 Task: Select Beauty. Add to cart, from Sephora_x000D_
 for 319 Chandan Way, Irving, Texas 75063, Cell Number 6823134501, following items : The Ordinary Azelaic Acid 10% Suspension Brightening Cream (1 oz)_x000D_
 - 2, Olaplex No. 5 Bond Maintenance Conditioner (8.5 oz)_x000D_
 - 2, Velour Lashes Natural Lash Collection Effortless No Trim Would I Lie? False Eyelashes_x000D_
 - 1, Urban Decay MINI De-Slick Oil-Control Makeup Setting Spray (1 oz)_x000D_
 - 3, The INKEY List Caffeine Stimulating Scalp Treatment (5 oz)_x000D_
 - 1
Action: Mouse moved to (761, 100)
Screenshot: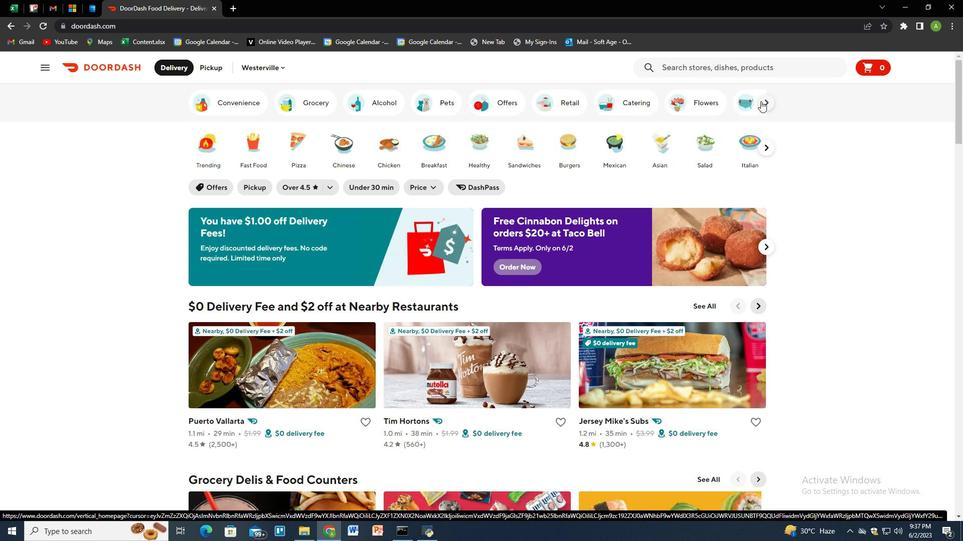 
Action: Mouse pressed left at (761, 100)
Screenshot: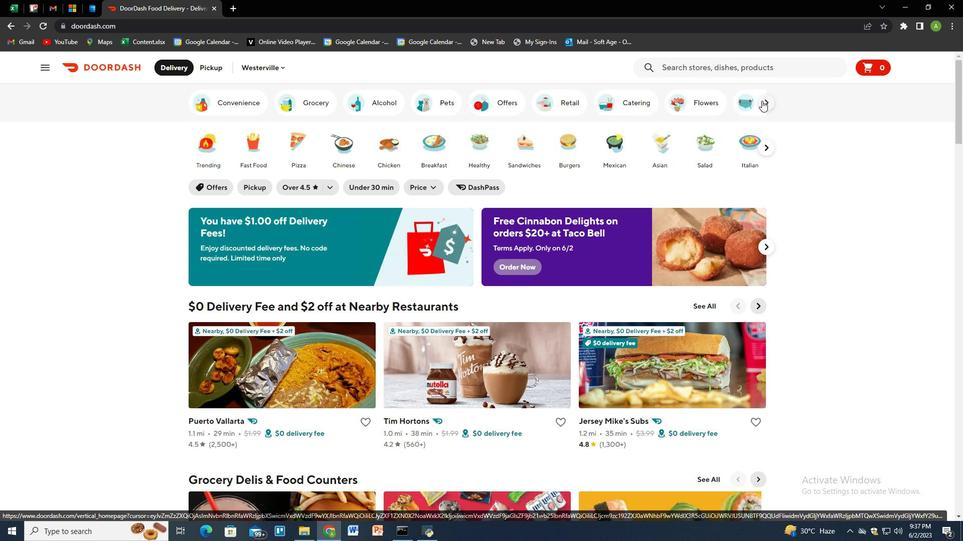 
Action: Mouse moved to (604, 99)
Screenshot: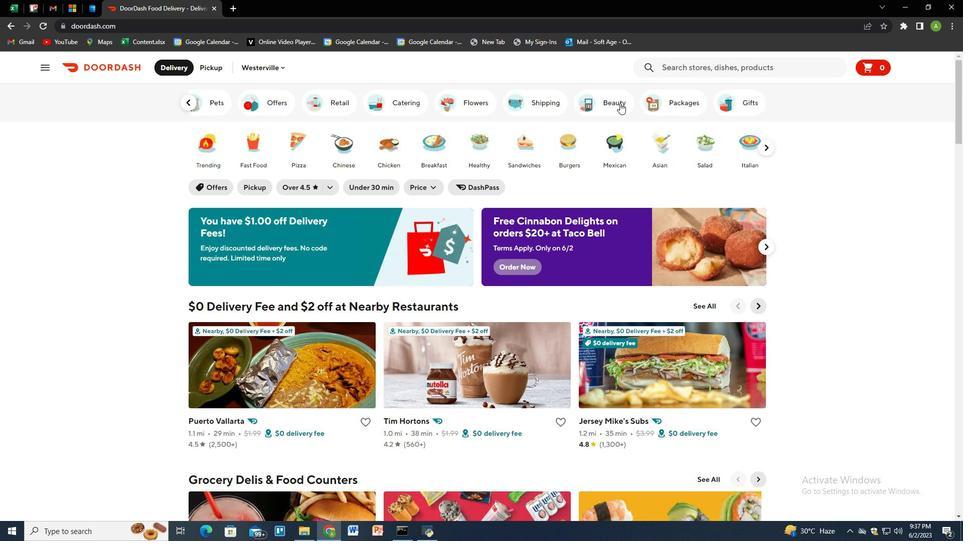 
Action: Mouse pressed left at (604, 99)
Screenshot: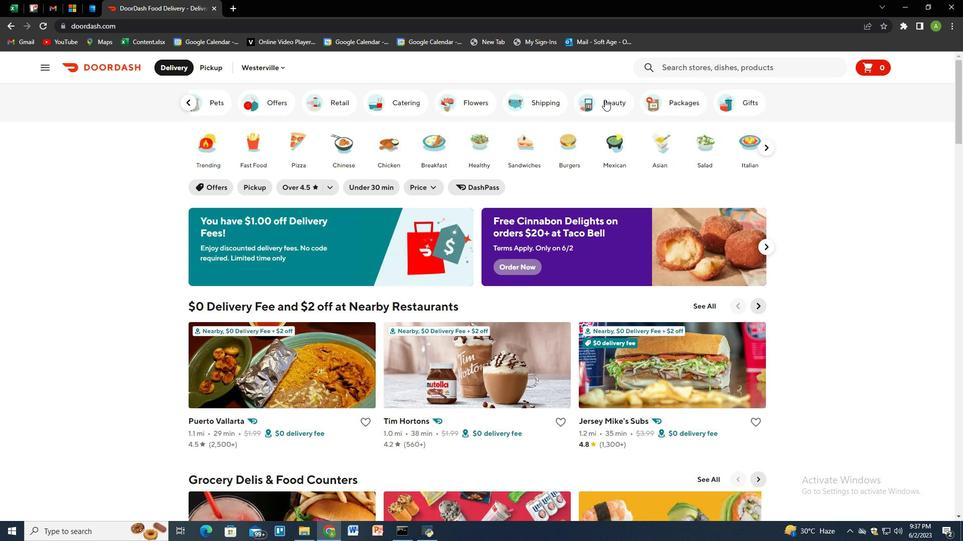 
Action: Mouse moved to (685, 71)
Screenshot: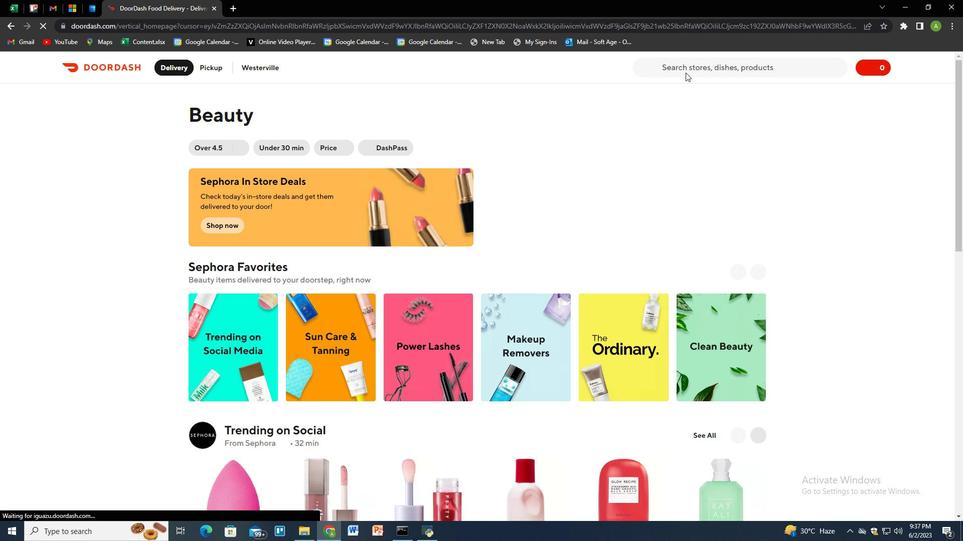 
Action: Mouse pressed left at (685, 71)
Screenshot: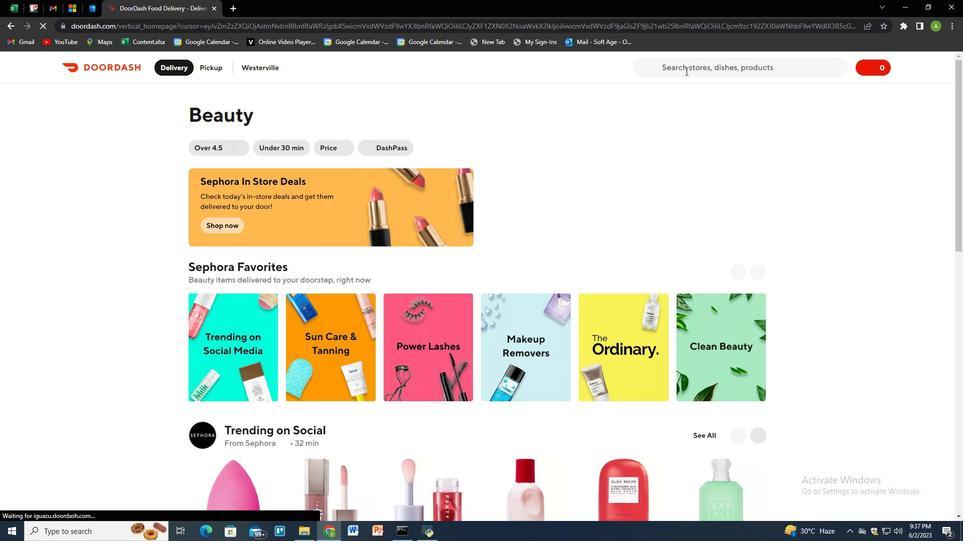 
Action: Key pressed sephora
Screenshot: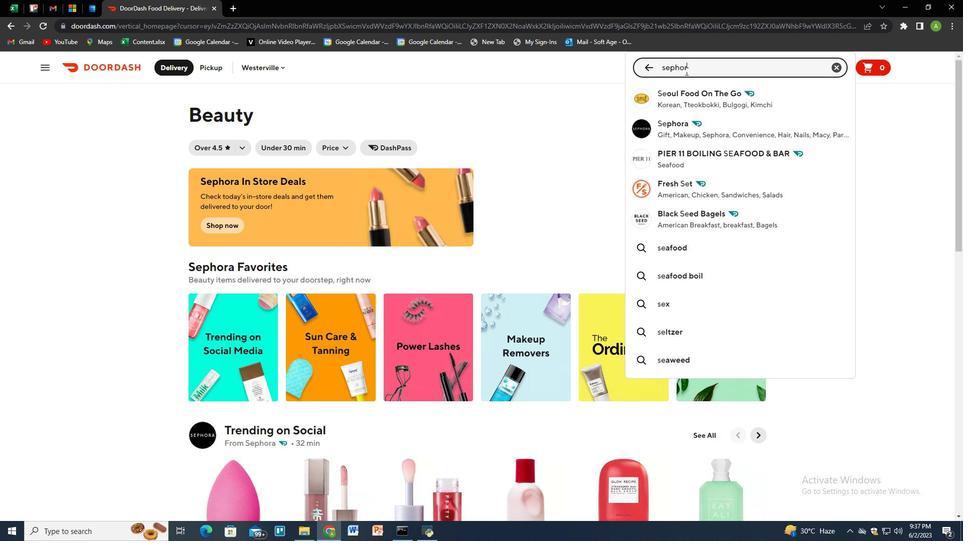 
Action: Mouse moved to (685, 93)
Screenshot: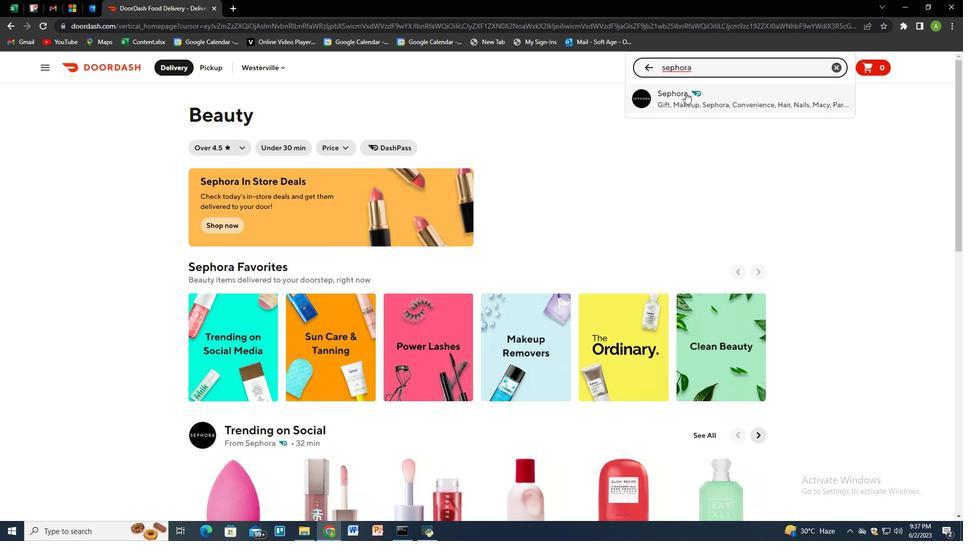 
Action: Mouse pressed left at (685, 93)
Screenshot: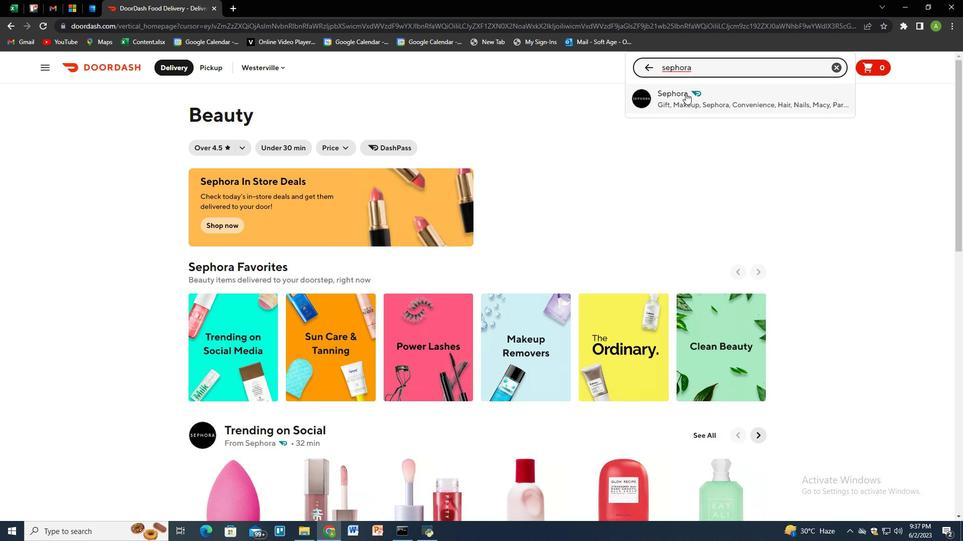 
Action: Mouse moved to (204, 70)
Screenshot: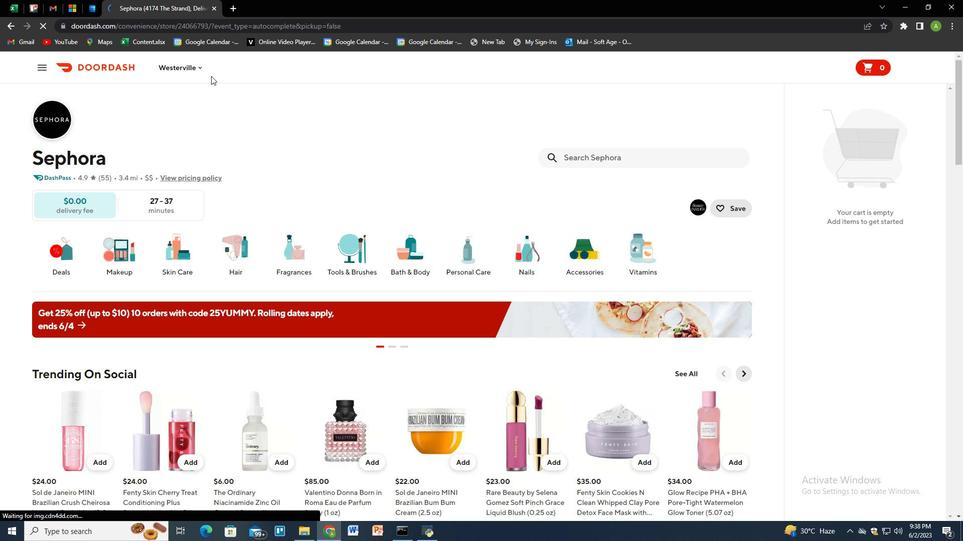 
Action: Mouse pressed left at (204, 70)
Screenshot: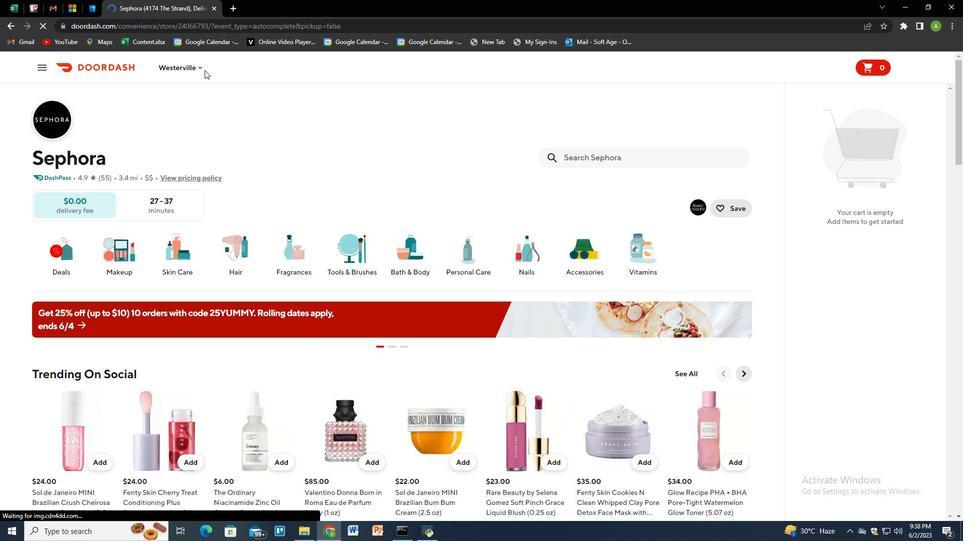 
Action: Mouse moved to (203, 69)
Screenshot: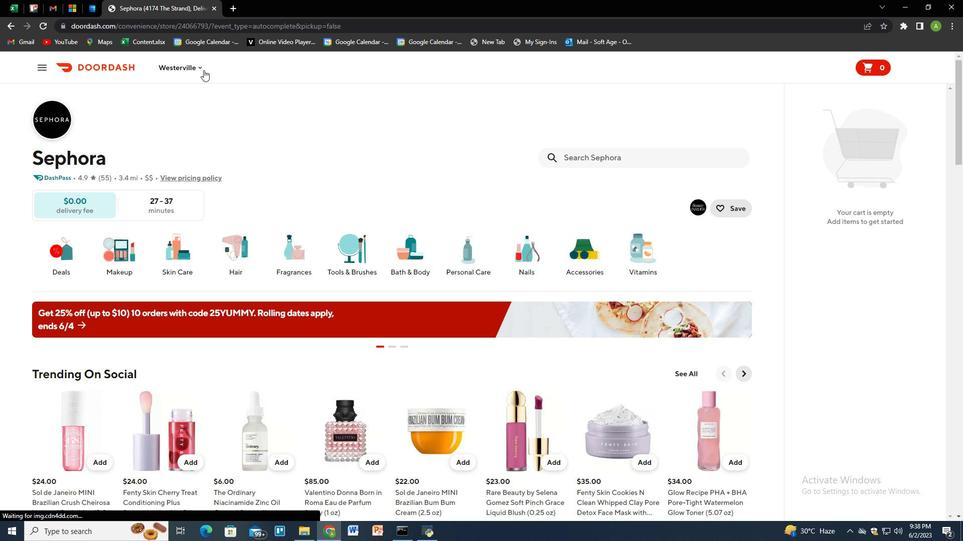 
Action: Mouse pressed left at (203, 69)
Screenshot: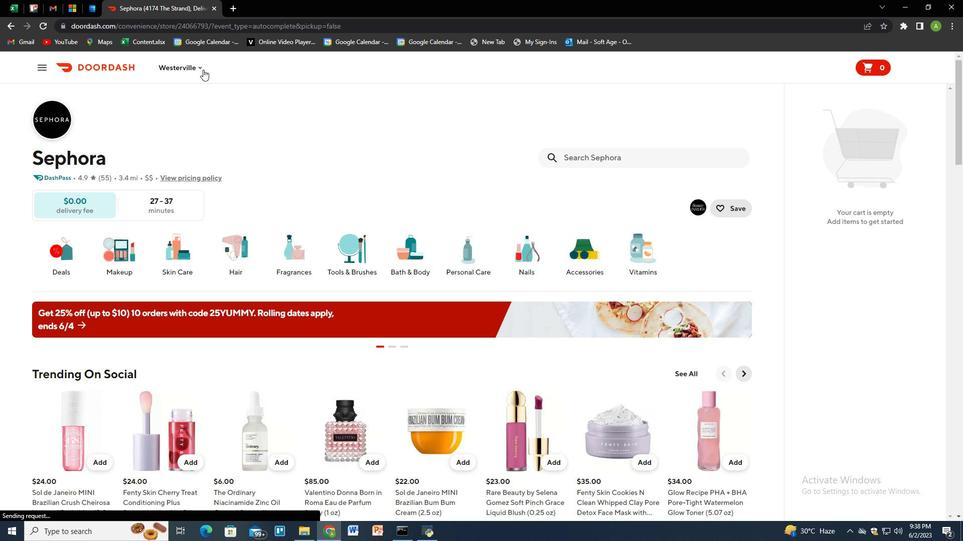 
Action: Mouse moved to (227, 111)
Screenshot: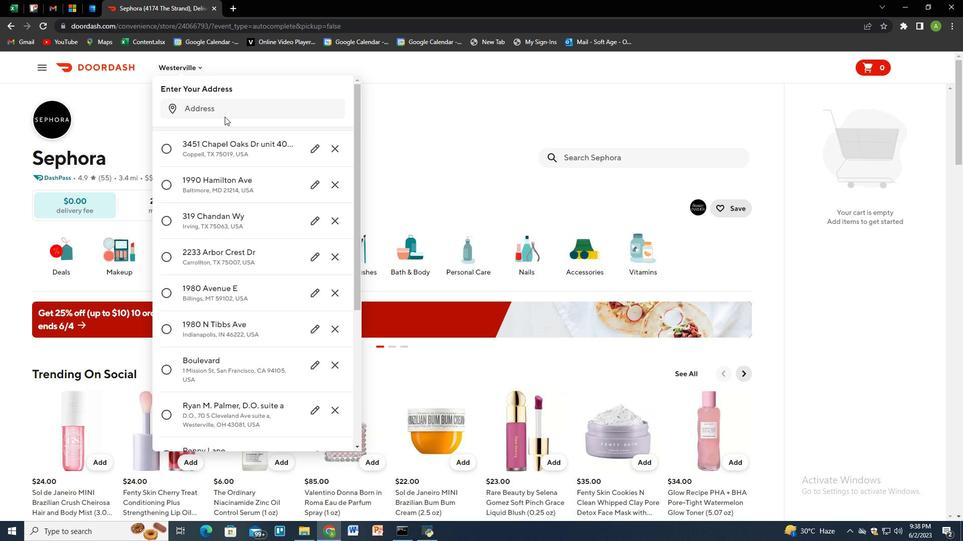 
Action: Mouse pressed left at (227, 111)
Screenshot: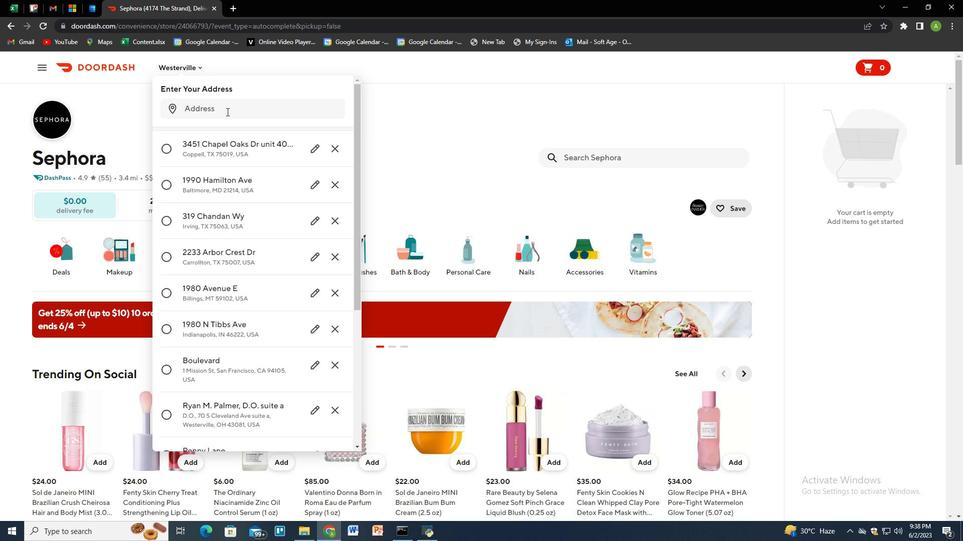 
Action: Key pressed 319<Key.space>chandan<Key.space>way,<Key.space>irving,<Key.space>texas<Key.space>75063<Key.enter>
Screenshot: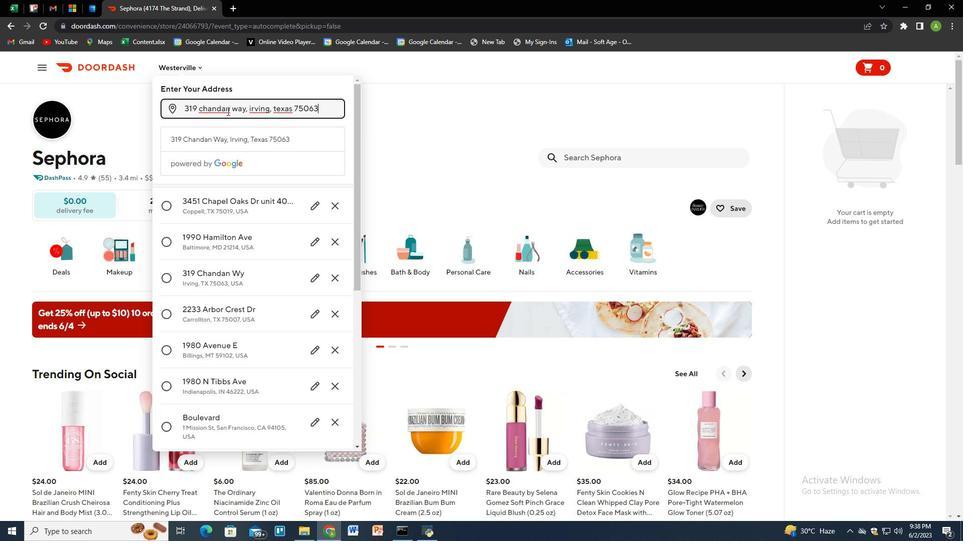 
Action: Mouse moved to (282, 405)
Screenshot: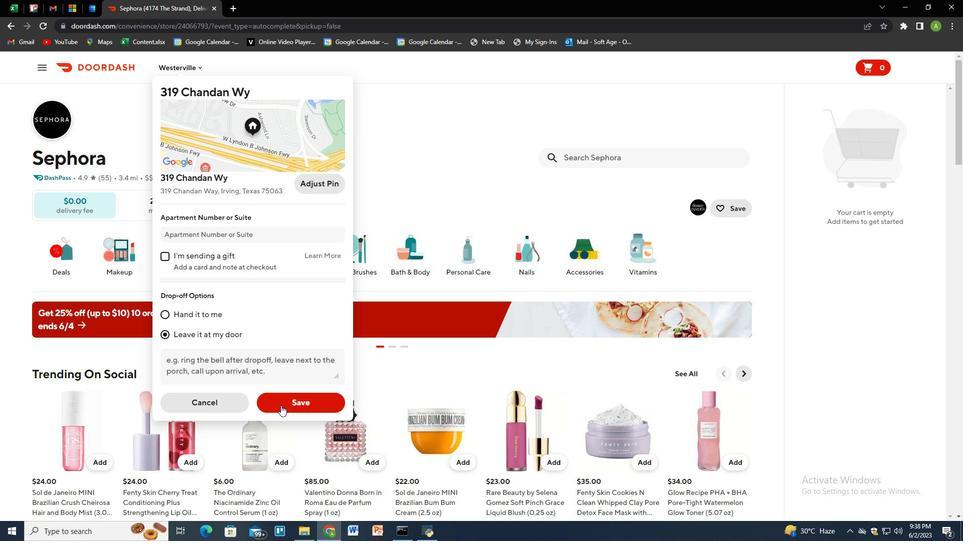 
Action: Mouse pressed left at (282, 405)
Screenshot: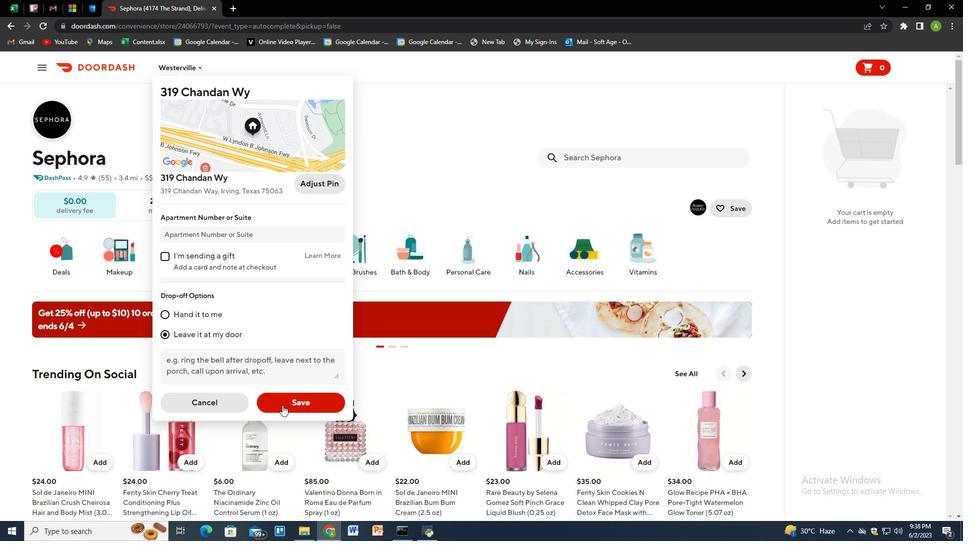 
Action: Mouse moved to (594, 159)
Screenshot: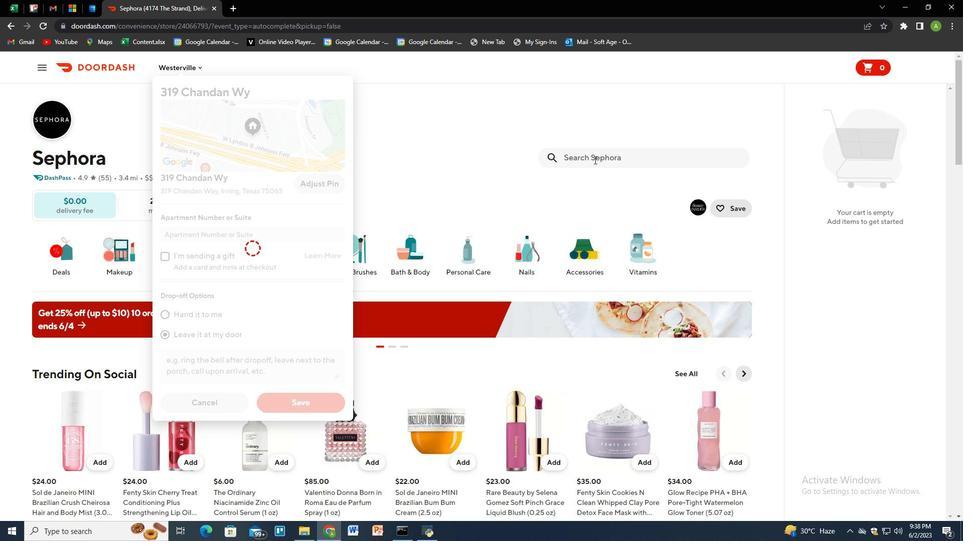 
Action: Mouse pressed left at (594, 159)
Screenshot: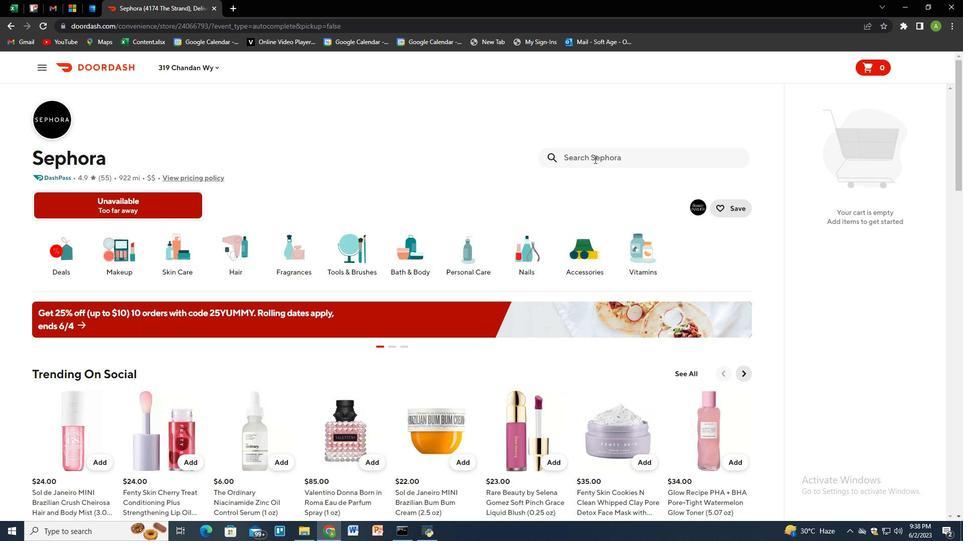 
Action: Key pressed the<Key.space>ordinary<Key.space>azelaic<Key.space>acid<Key.space>10<Key.shift><Key.shift><Key.shift><Key.shift>%<Key.space>suspension<Key.space>brightening<Key.space>cream<Key.space><Key.shift_r><Key.shift_r><Key.shift_r><Key.shift_r><Key.shift_r><Key.shift_r>(1<Key.space>oz<Key.shift_r><Key.shift_r><Key.shift_r><Key.shift_r><Key.shift_r><Key.shift_r><Key.shift_r><Key.shift_r><Key.shift_r><Key.shift_r><Key.shift_r><Key.shift_r><Key.shift_r><Key.shift_r><Key.shift_r><Key.shift_r><Key.shift_r>)<Key.enter>
Screenshot: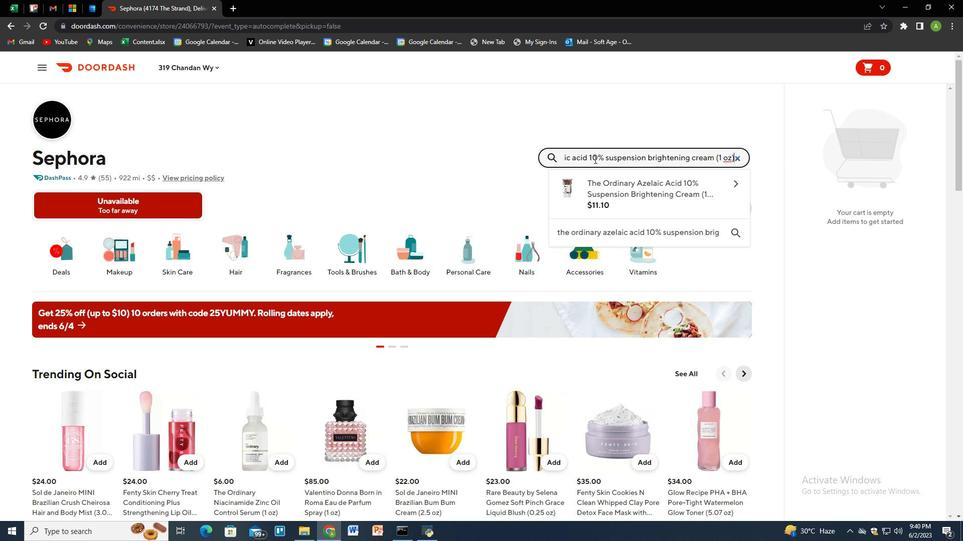 
Action: Mouse moved to (84, 261)
Screenshot: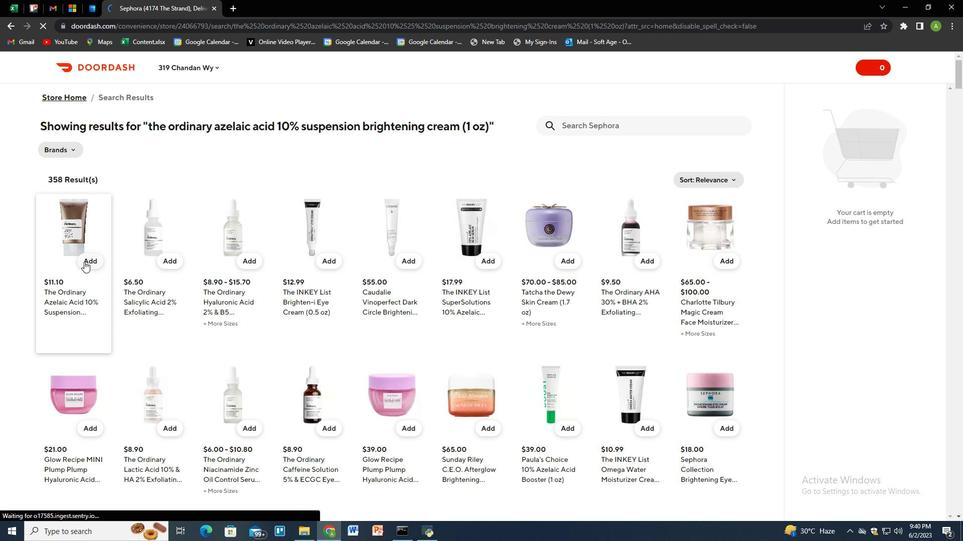
Action: Mouse pressed left at (84, 261)
Screenshot: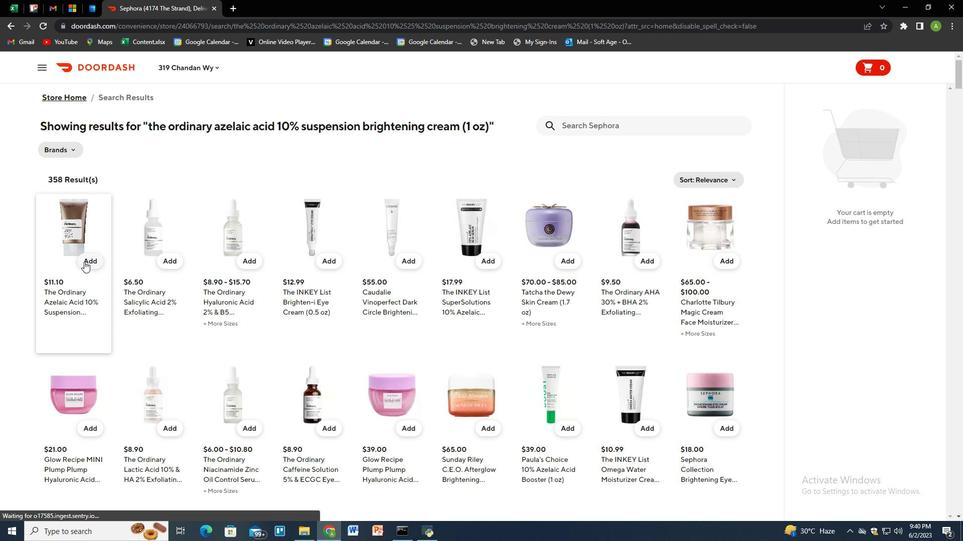 
Action: Mouse moved to (929, 173)
Screenshot: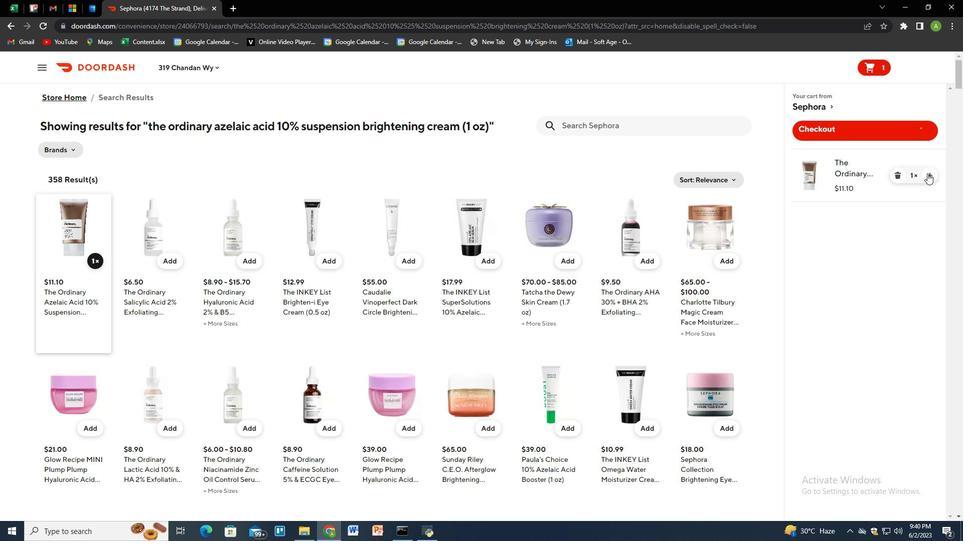 
Action: Mouse pressed left at (929, 173)
Screenshot: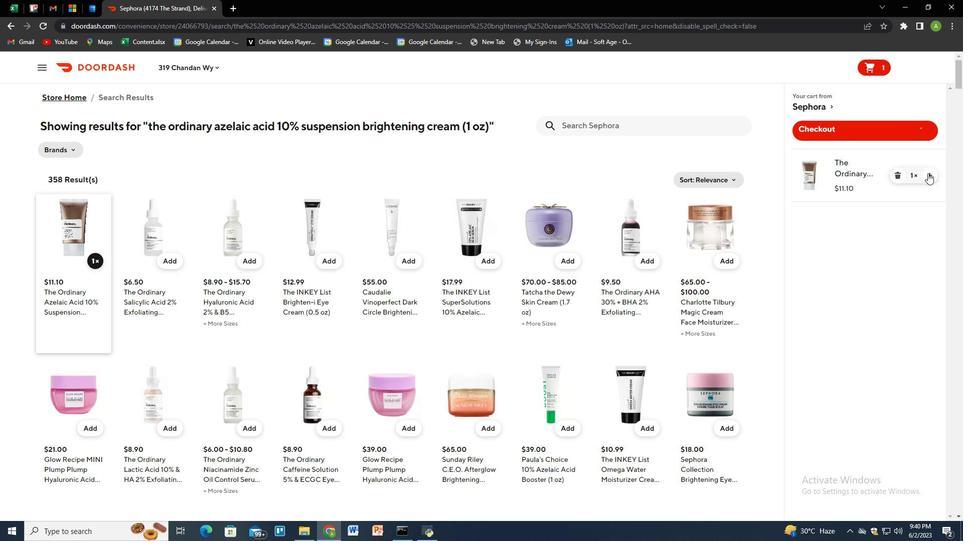 
Action: Mouse moved to (634, 128)
Screenshot: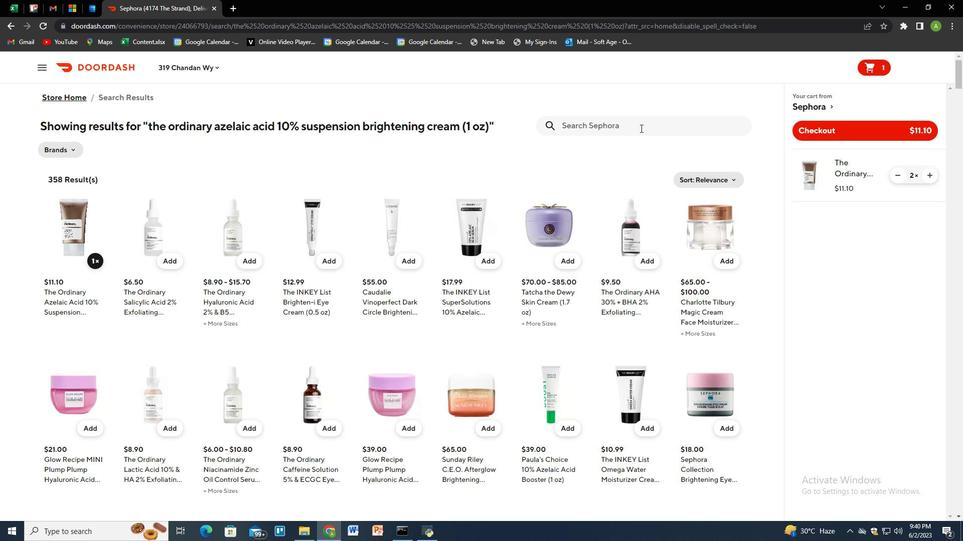 
Action: Mouse pressed left at (634, 128)
Screenshot: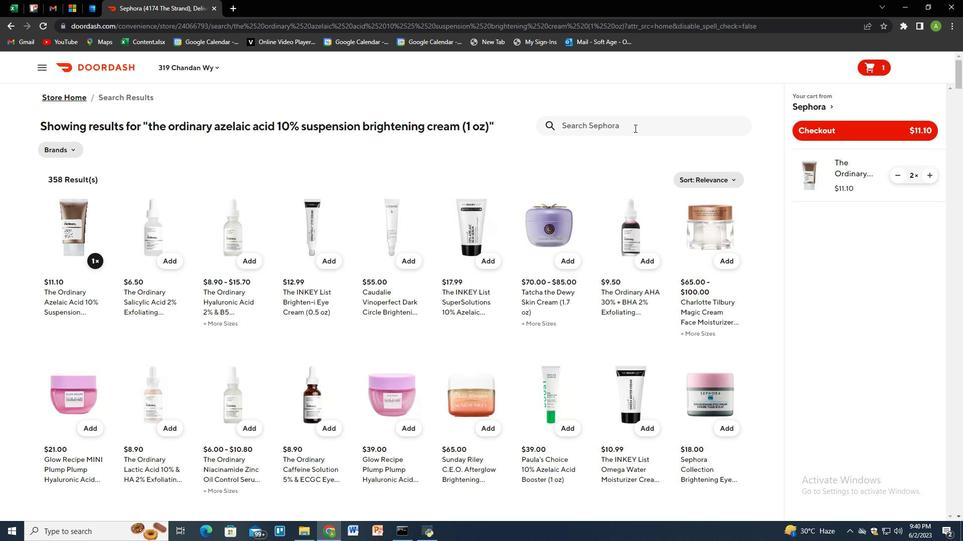
Action: Key pressed olaplex<Key.space>no.<Key.space>5<Key.space>bond<Key.space>maintenance<Key.space>conditioner<Key.space><Key.shift_r>(8.5<Key.space>oz<Key.shift_r>)<Key.enter>
Screenshot: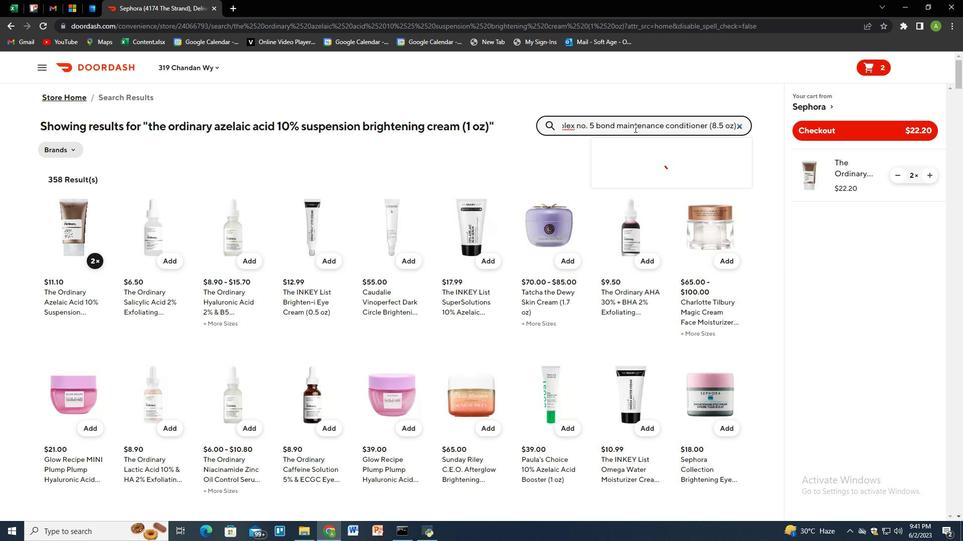 
Action: Mouse moved to (84, 255)
Screenshot: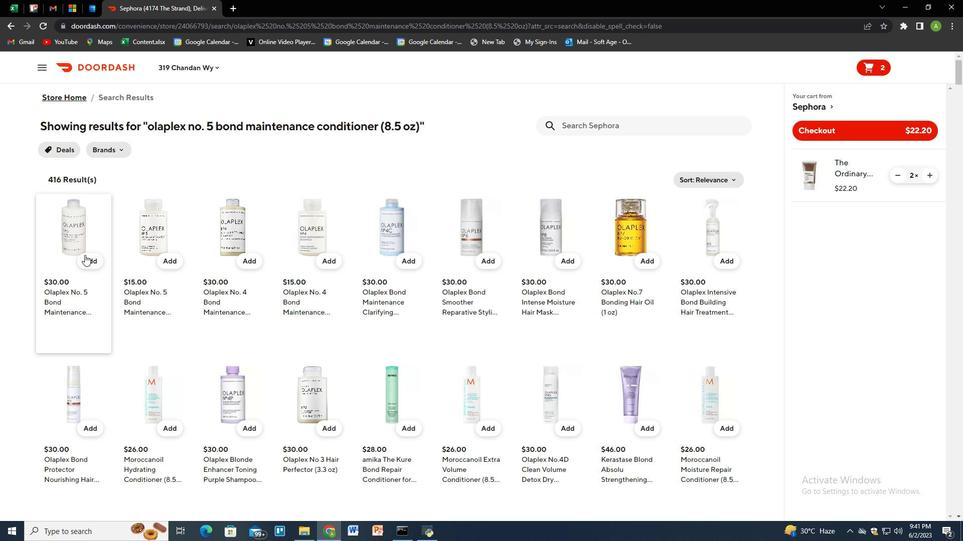 
Action: Mouse pressed left at (84, 255)
Screenshot: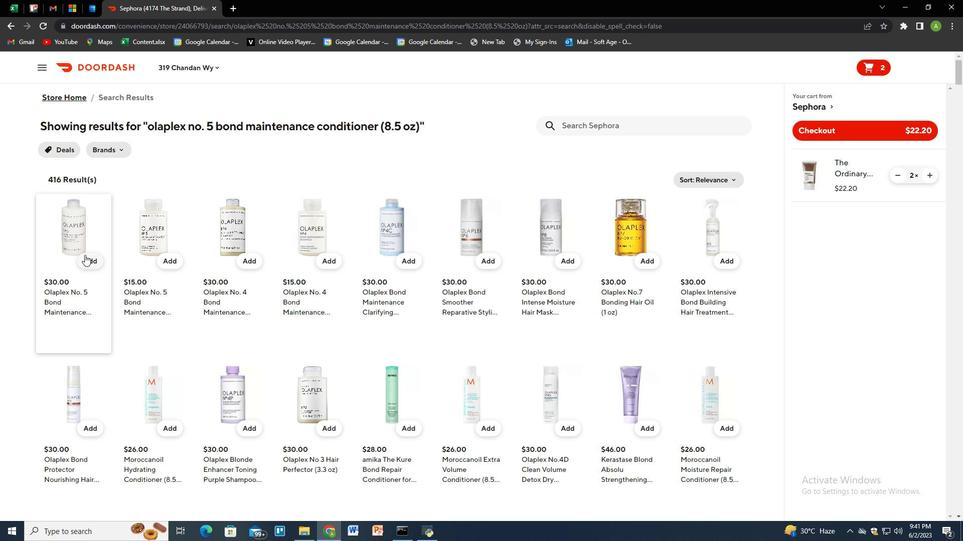 
Action: Mouse moved to (933, 227)
Screenshot: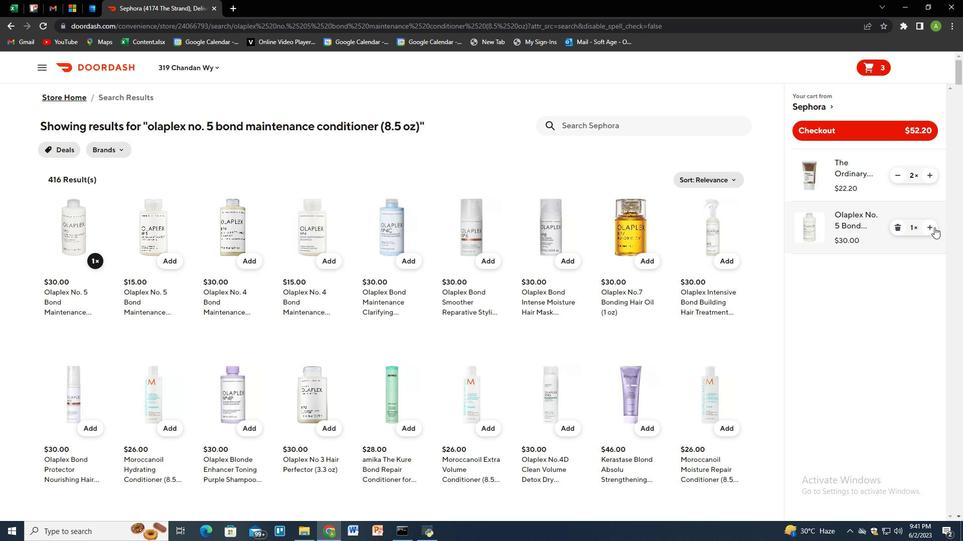
Action: Mouse pressed left at (933, 227)
Screenshot: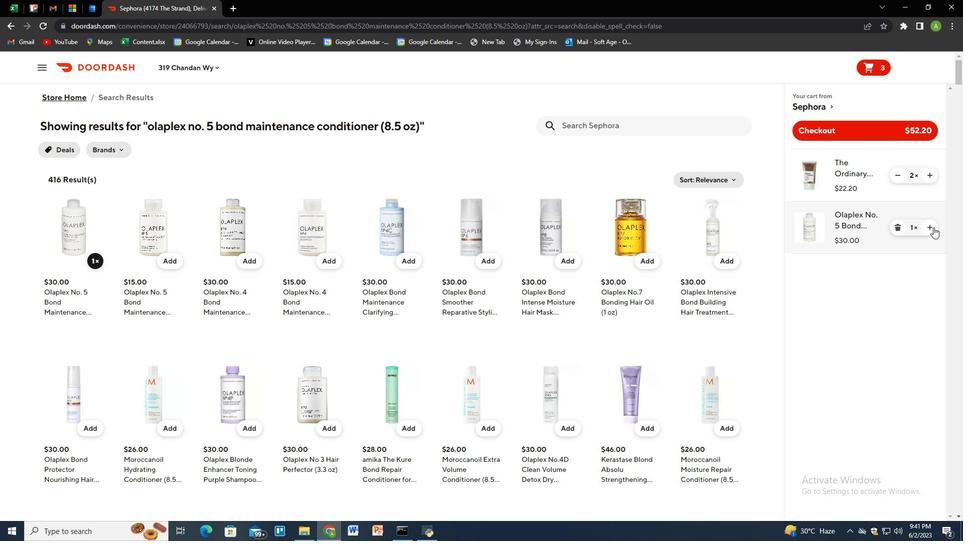 
Action: Mouse moved to (583, 129)
Screenshot: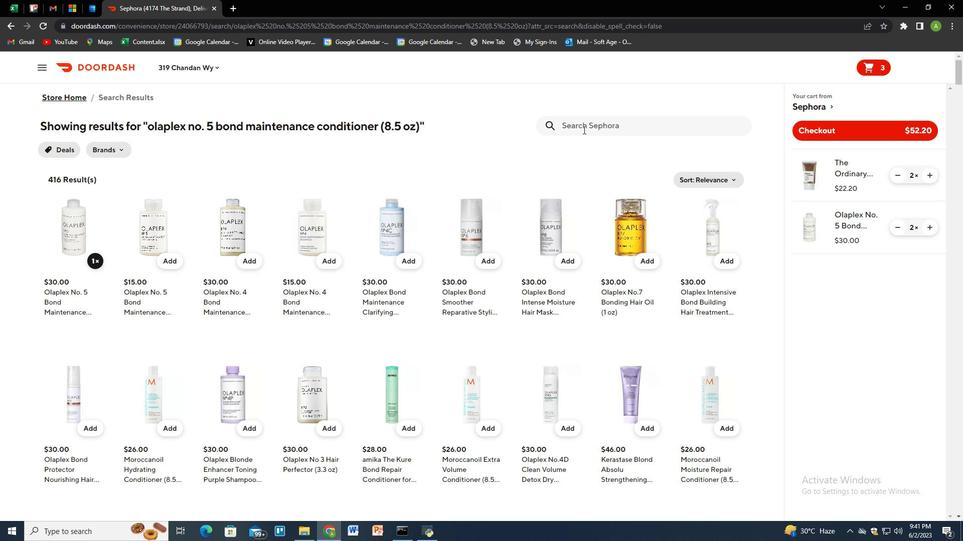 
Action: Mouse pressed left at (583, 129)
Screenshot: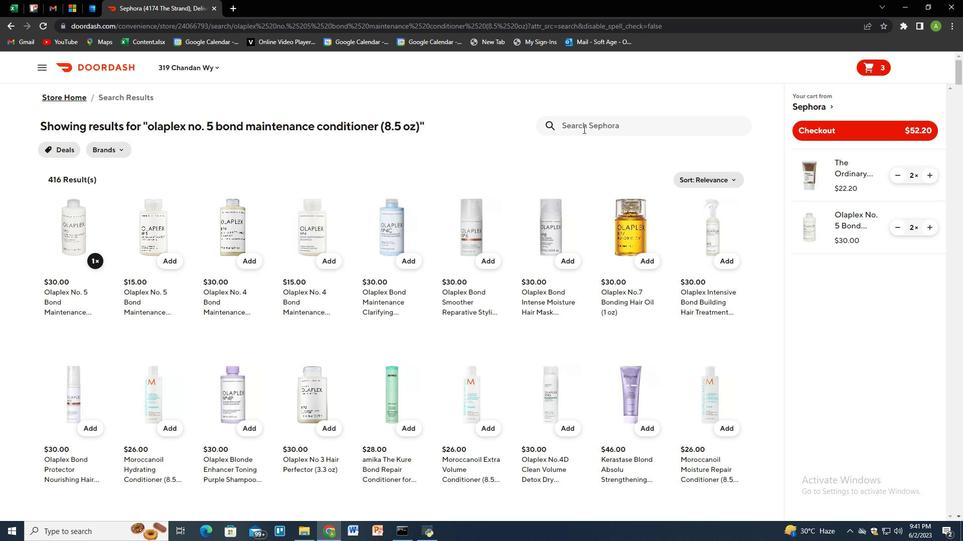 
Action: Mouse moved to (582, 128)
Screenshot: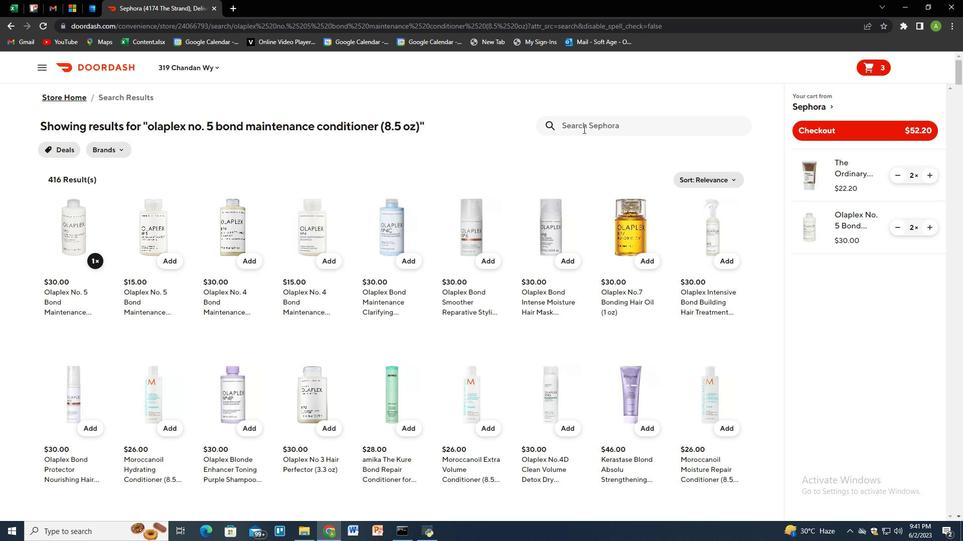 
Action: Key pressed velour<Key.space>lashs<Key.space>natural<Key.space>lash<Key.space>collection<Key.space>effortless<Key.space>no<Key.space>trim<Key.space>would<Key.space>i<Key.space>lie<Key.shift>?<Key.space>false<Key.space>eyelashes<Key.enter>
Screenshot: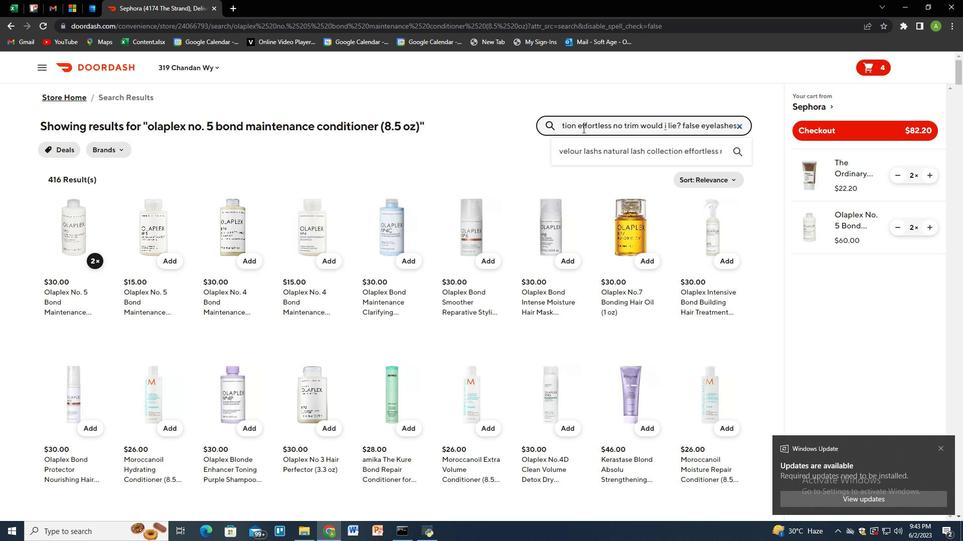 
Action: Mouse moved to (90, 270)
Screenshot: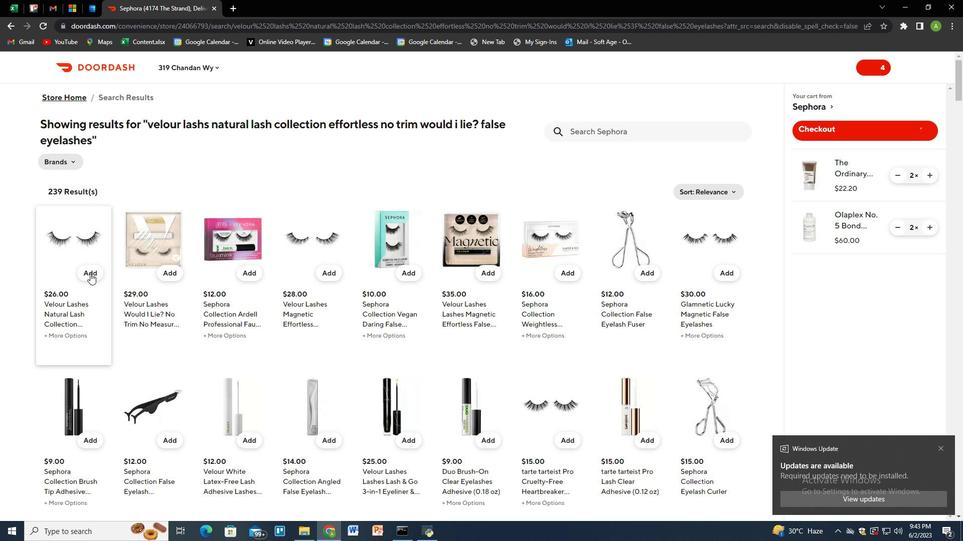 
Action: Mouse pressed left at (90, 270)
Screenshot: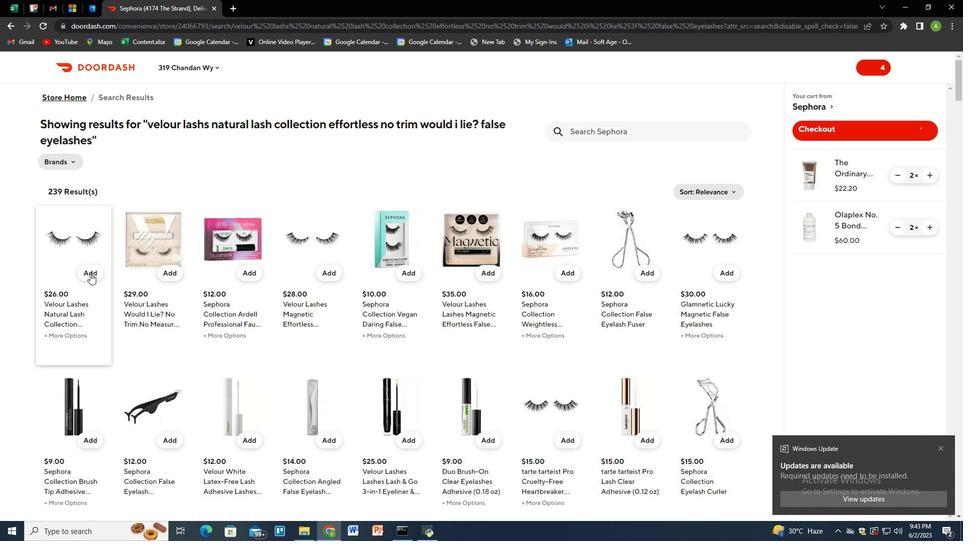 
Action: Mouse moved to (627, 490)
Screenshot: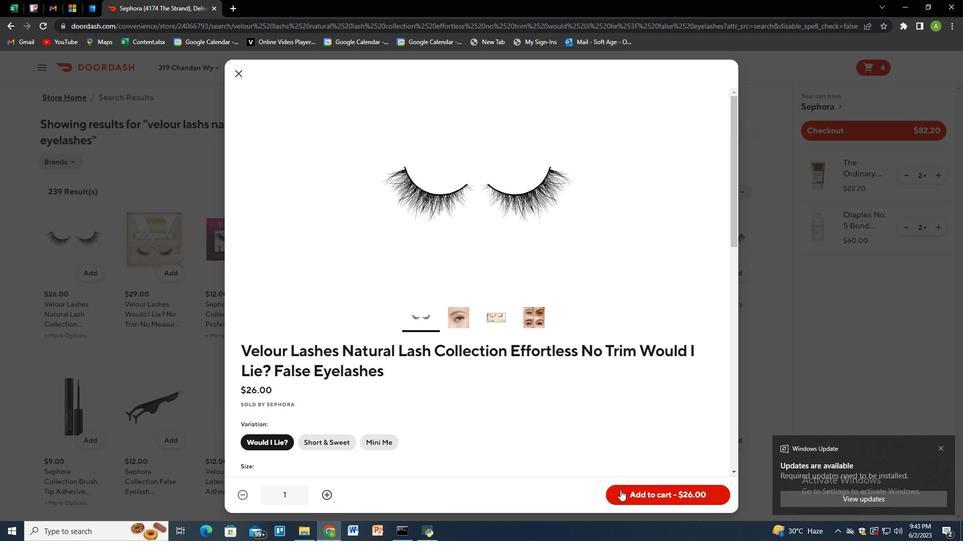 
Action: Mouse pressed left at (627, 490)
Screenshot: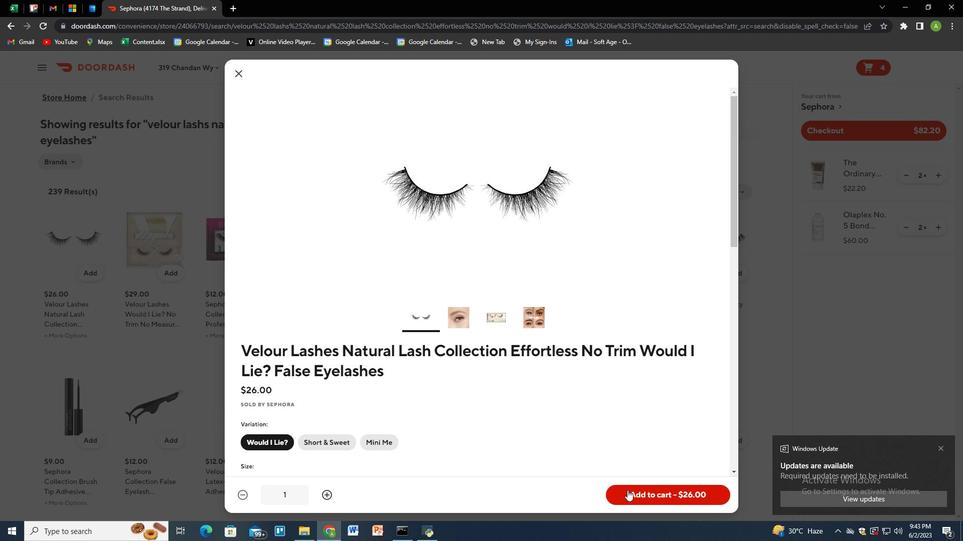 
Action: Mouse moved to (595, 134)
Screenshot: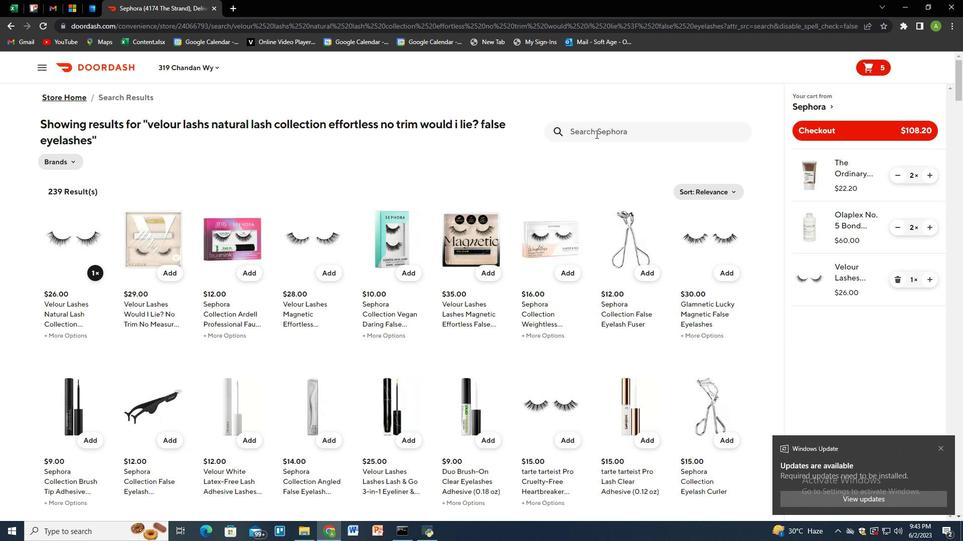 
Action: Mouse pressed left at (595, 134)
Screenshot: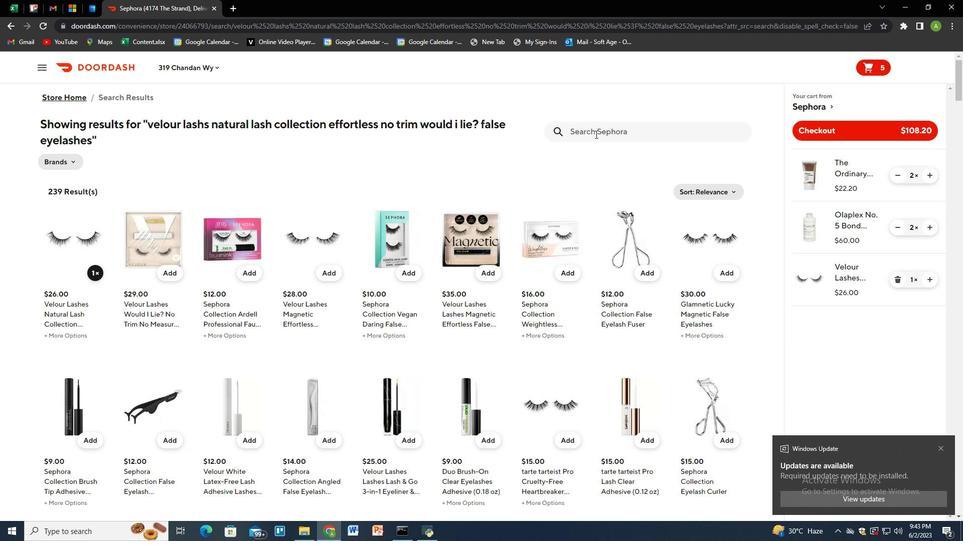 
Action: Key pressed urban<Key.space>decay<Key.space>mini<Key.space>de-slick<Key.space>oil-control<Key.space>makeup<Key.space>setting<Key.space>spray<Key.space><Key.shift_r><Key.shift_r><Key.shift_r><Key.shift_r><Key.shift_r><Key.shift_r>(1<Key.space>oz<Key.shift_r>)<Key.enter>
Screenshot: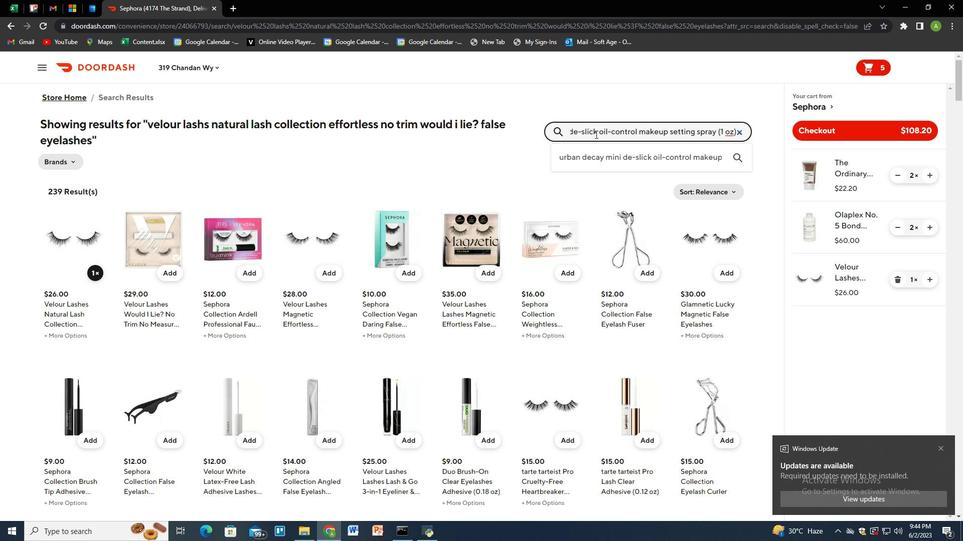 
Action: Mouse moved to (92, 260)
Screenshot: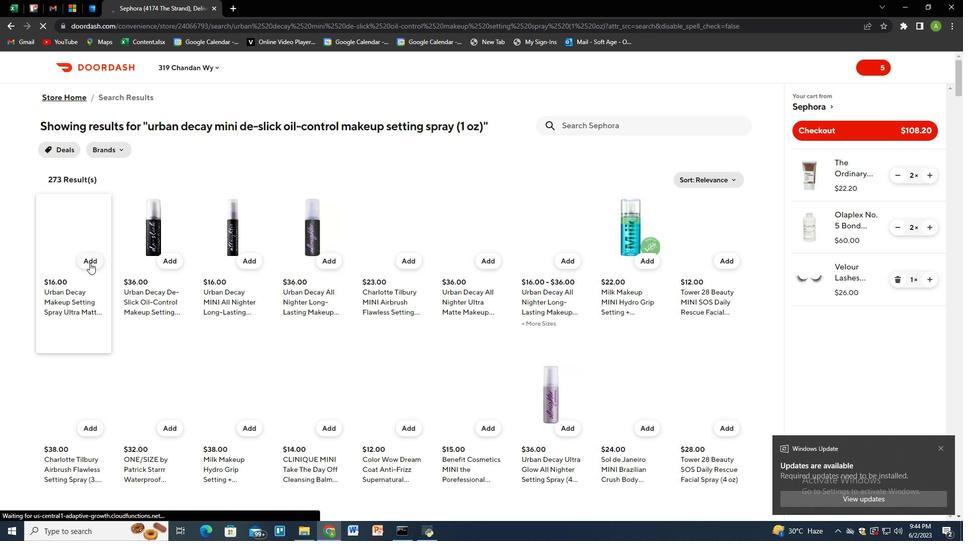 
Action: Mouse pressed left at (92, 260)
Screenshot: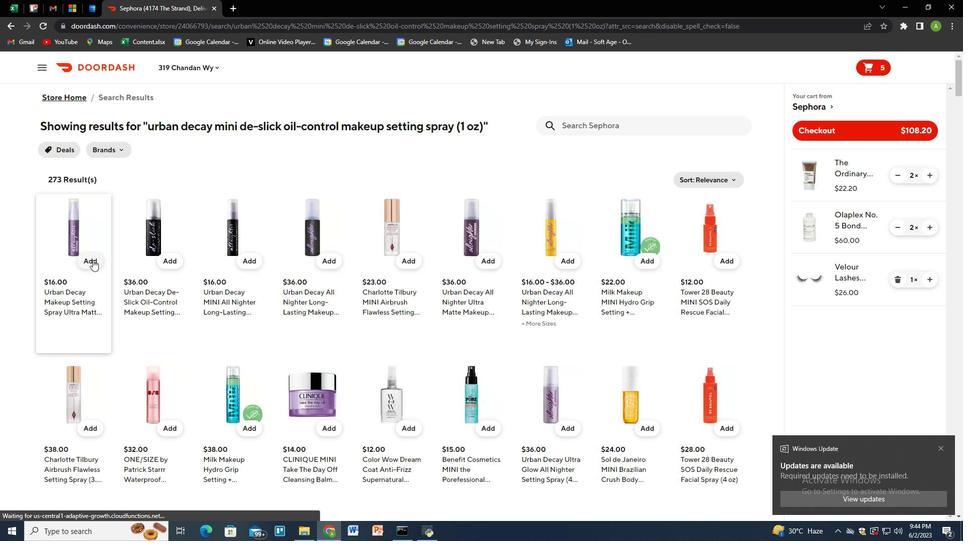 
Action: Mouse moved to (928, 328)
Screenshot: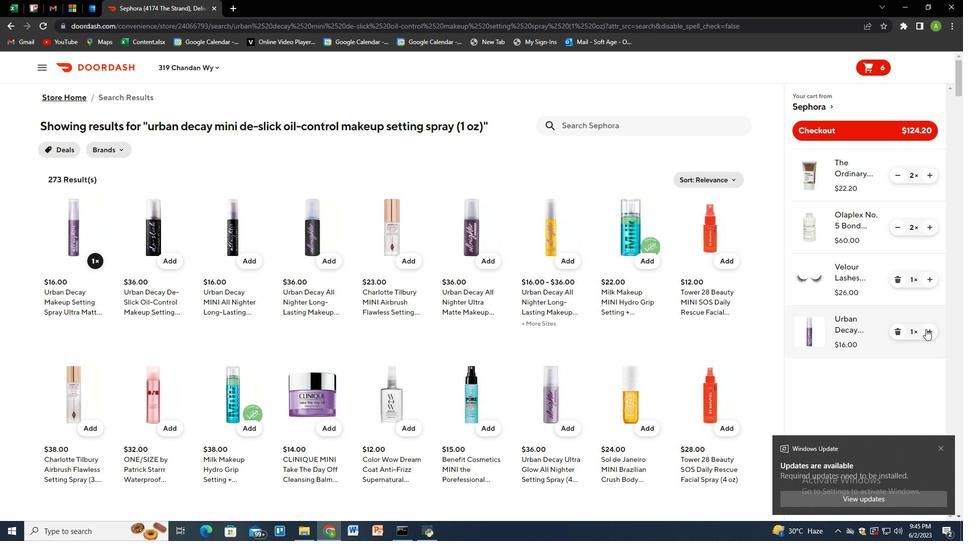 
Action: Mouse pressed left at (928, 328)
Screenshot: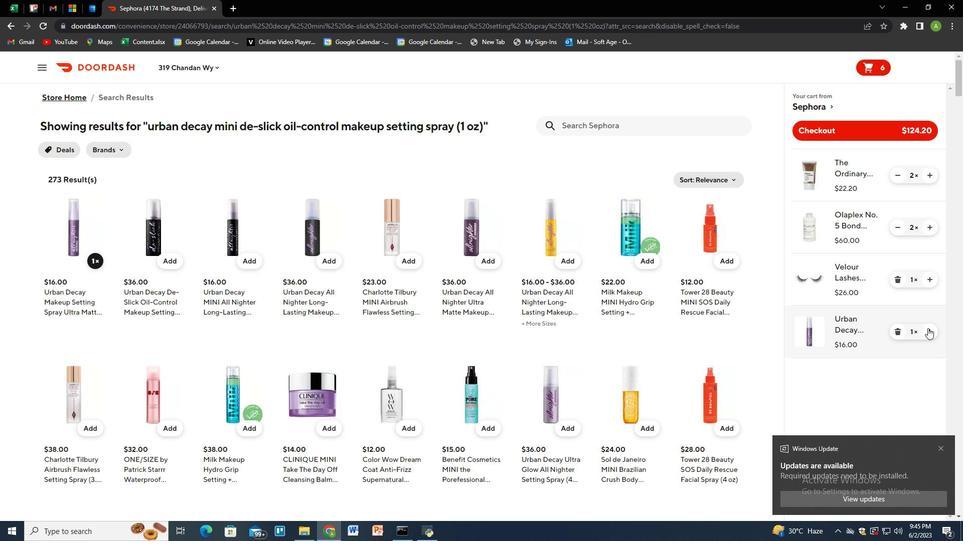 
Action: Mouse pressed left at (928, 328)
Screenshot: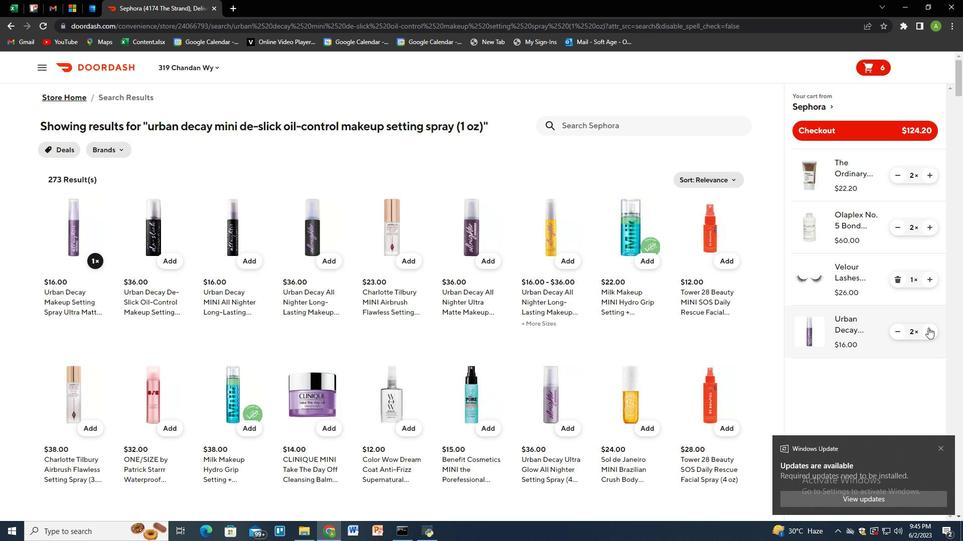 
Action: Mouse moved to (594, 123)
Screenshot: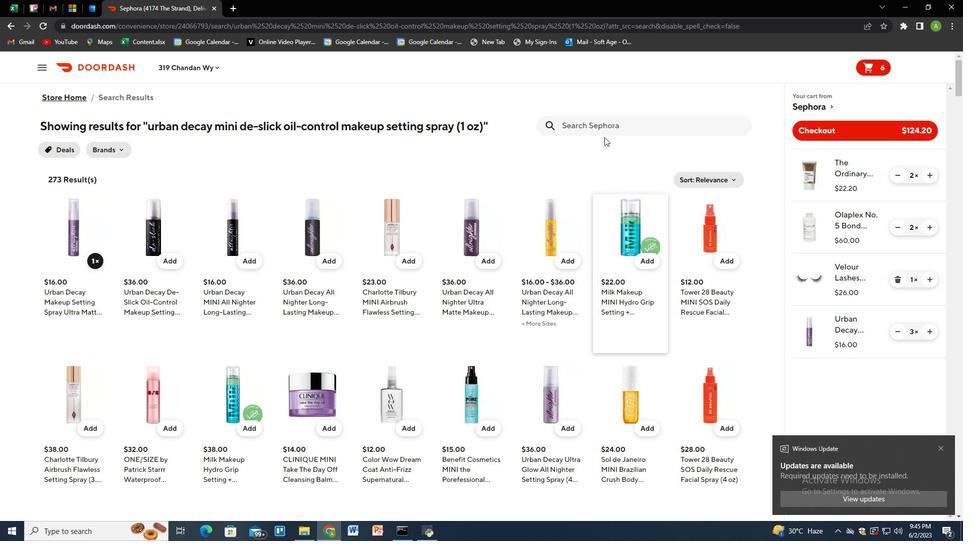 
Action: Mouse pressed left at (594, 123)
Screenshot: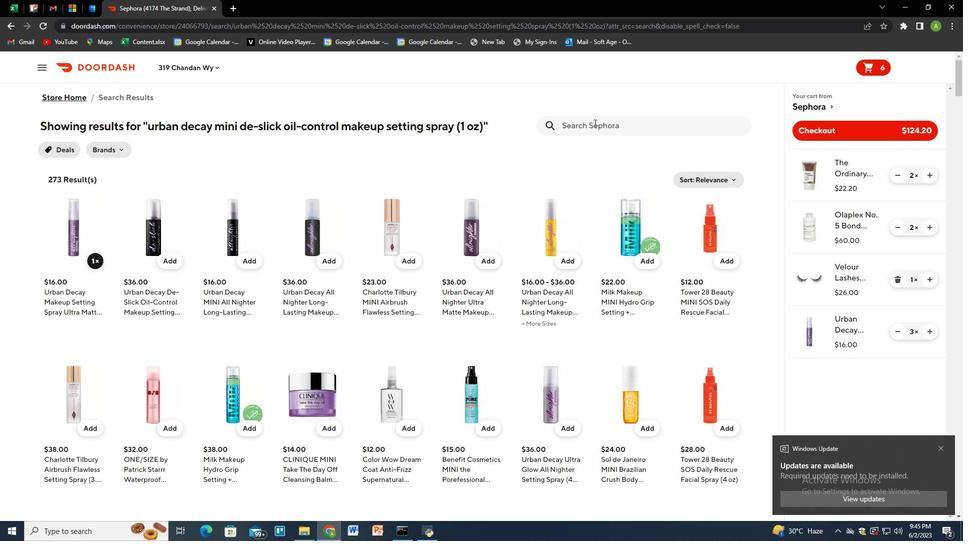 
Action: Key pressed the<Key.space>im<Key.backspace>nkey<Key.space>k<Key.backspace>list<Key.space>caffeine<Key.space>stimulating<Key.space>scalp<Key.space>treatment<Key.space><Key.shift_r><Key.shift_r>(5<Key.space>oz<Key.shift_r>)<Key.enter>
Screenshot: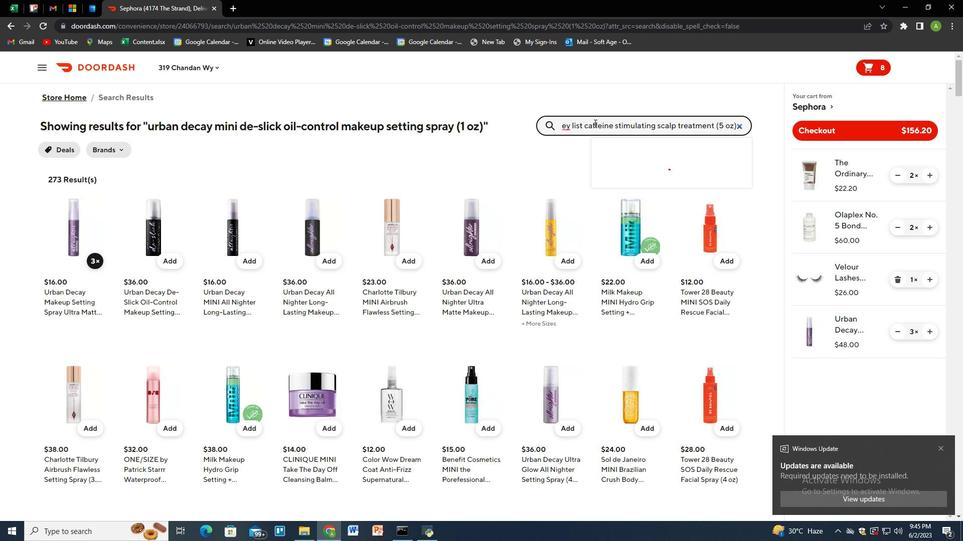 
Action: Mouse moved to (95, 261)
Screenshot: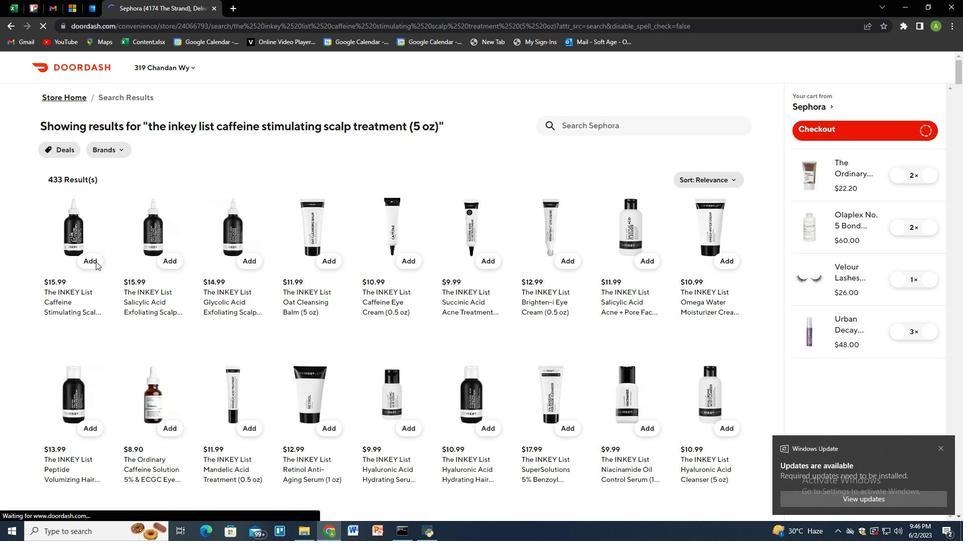 
Action: Mouse pressed left at (95, 261)
Screenshot: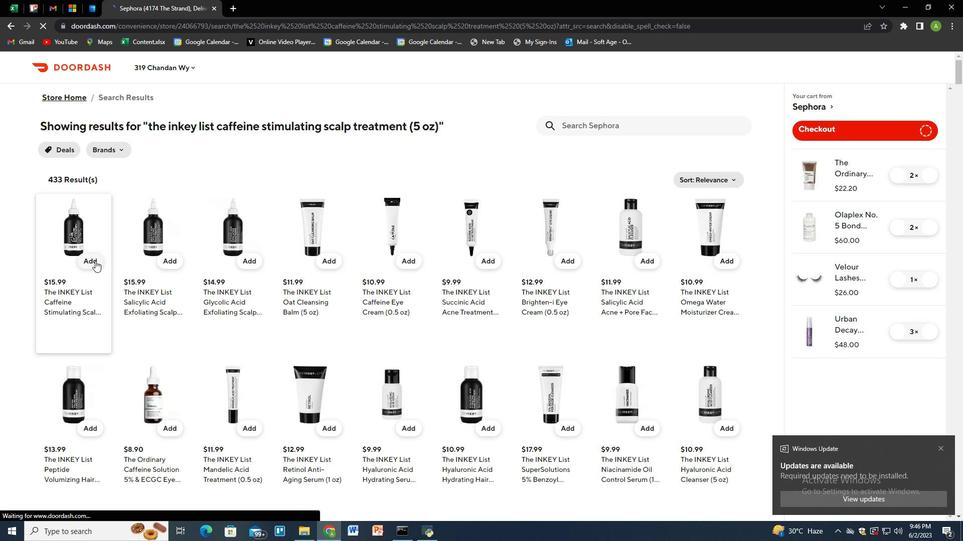 
Action: Mouse moved to (815, 135)
Screenshot: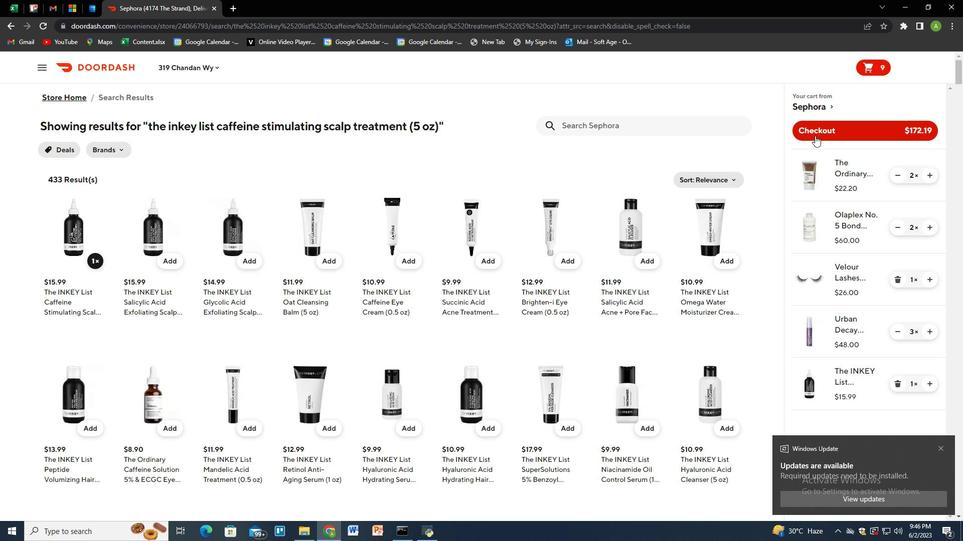 
Action: Mouse pressed left at (815, 135)
Screenshot: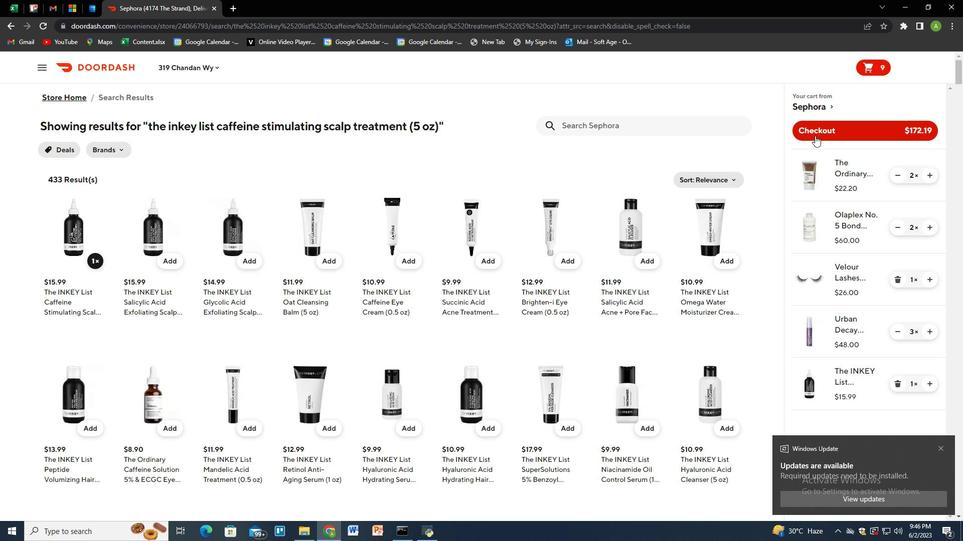 
